 Task: Set up an automatic out-of-office reply in Outlook with the message 'I am on vacation' from 7/13/2023 to 7/24/2023.
Action: Mouse moved to (19, 130)
Screenshot: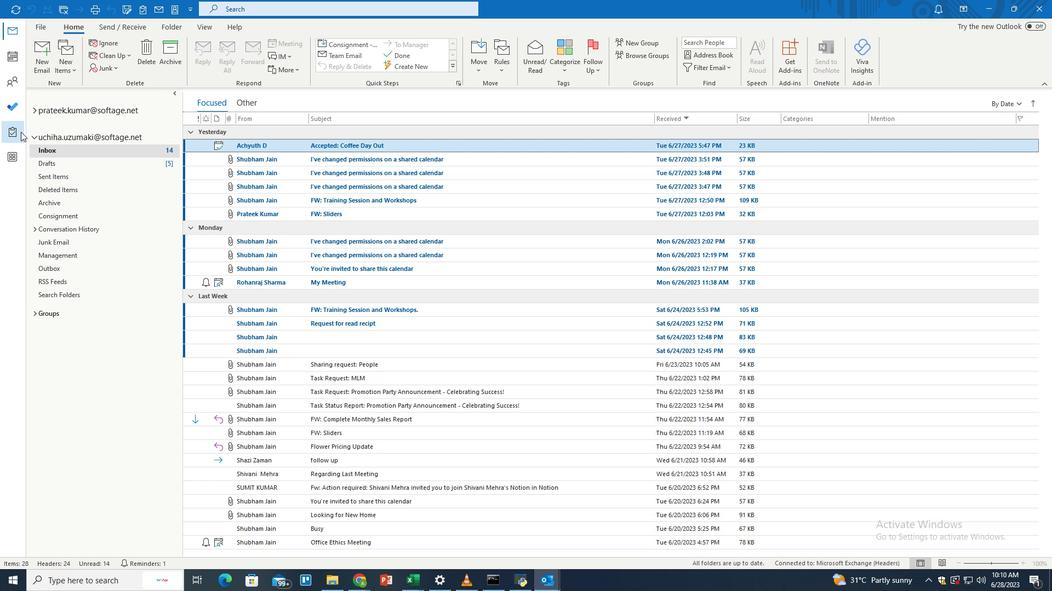 
Action: Mouse pressed left at (19, 130)
Screenshot: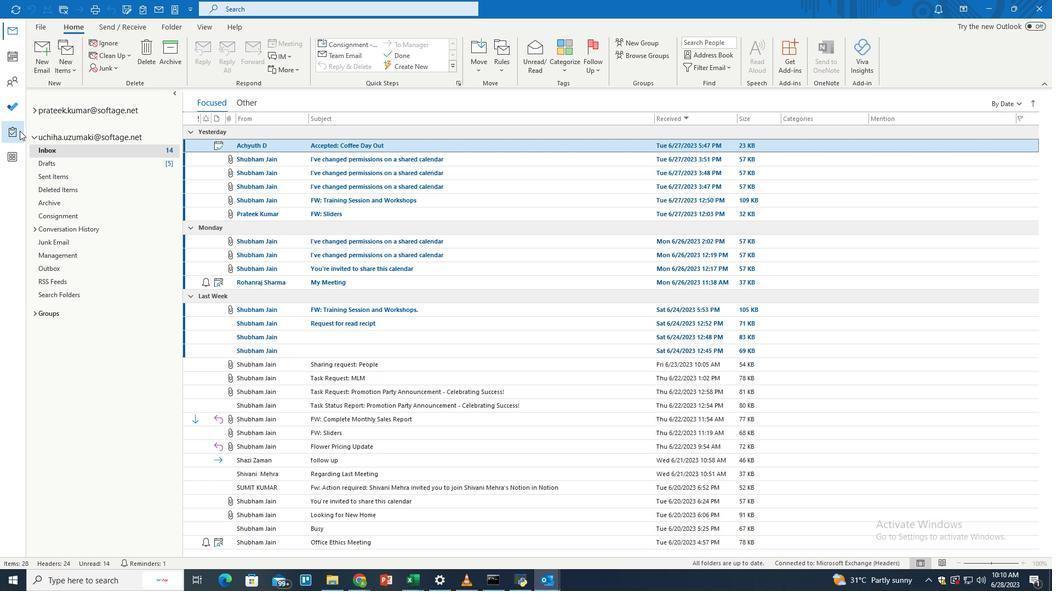 
Action: Mouse moved to (45, 24)
Screenshot: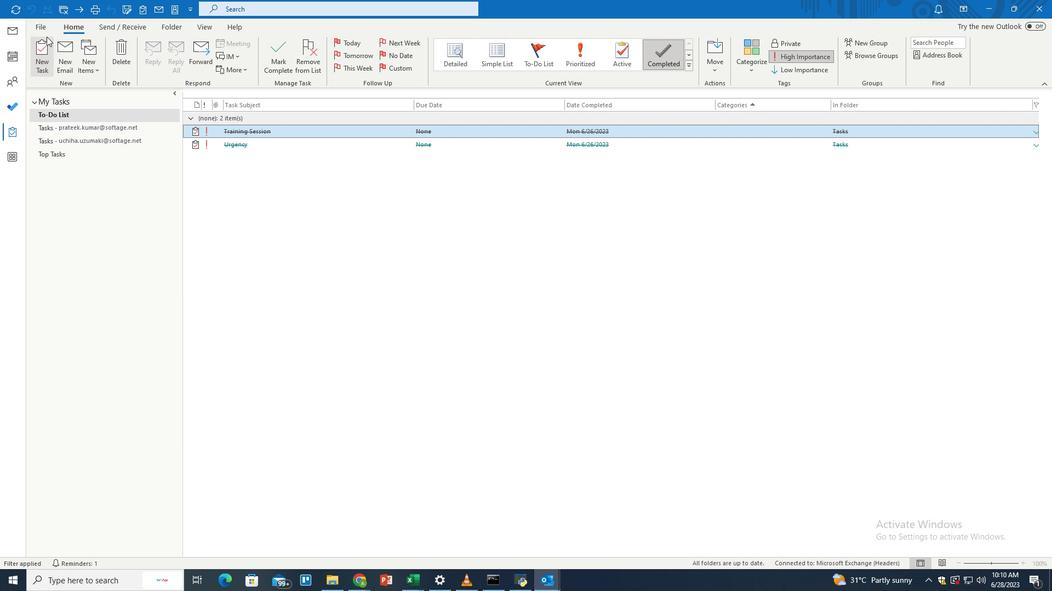 
Action: Mouse pressed left at (45, 24)
Screenshot: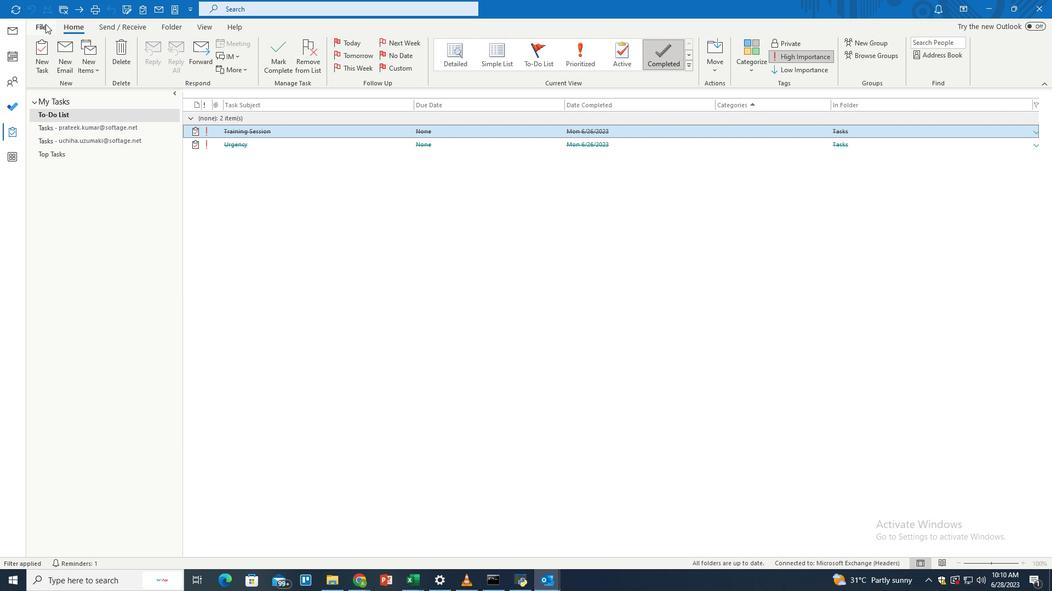 
Action: Mouse moved to (138, 235)
Screenshot: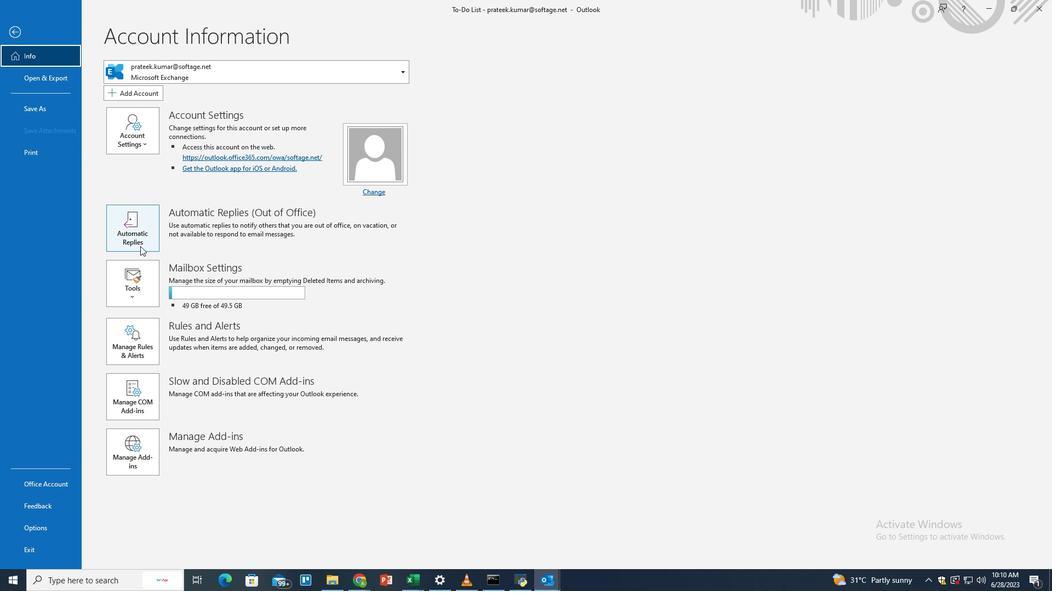 
Action: Mouse pressed left at (138, 235)
Screenshot: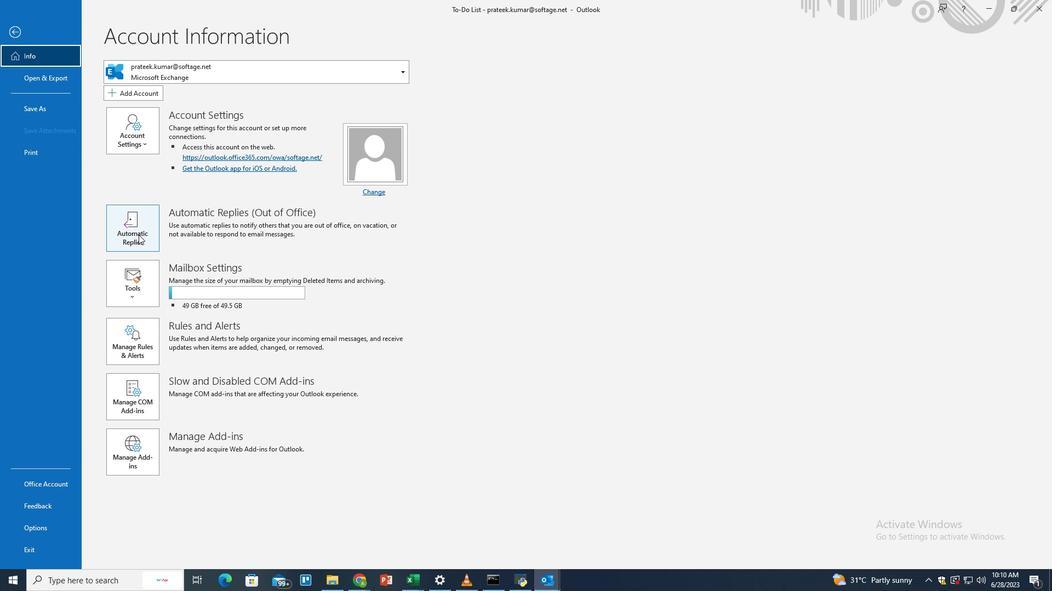 
Action: Mouse moved to (389, 166)
Screenshot: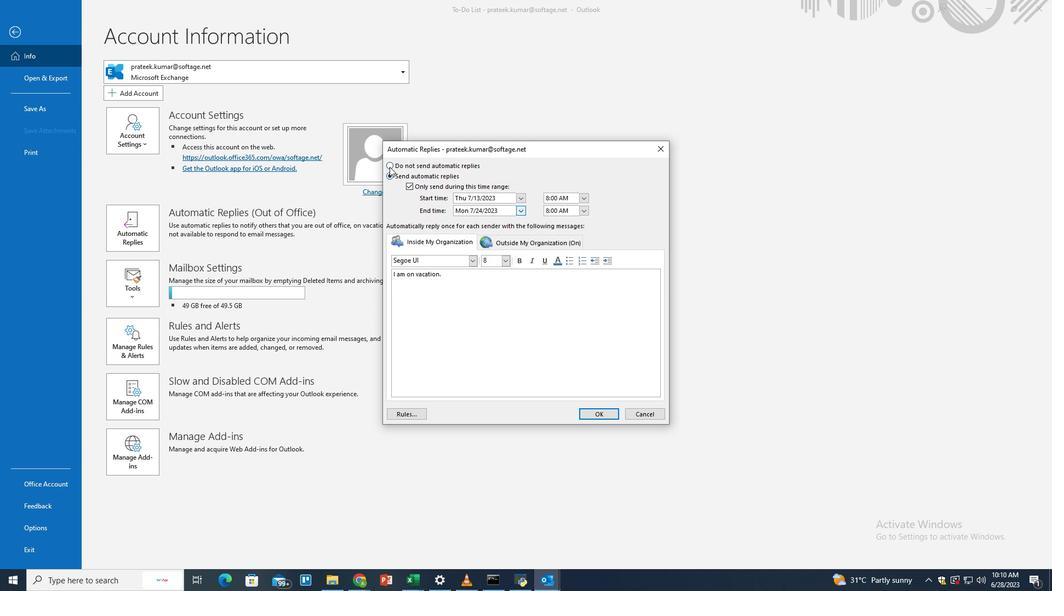 
Action: Mouse pressed left at (389, 166)
Screenshot: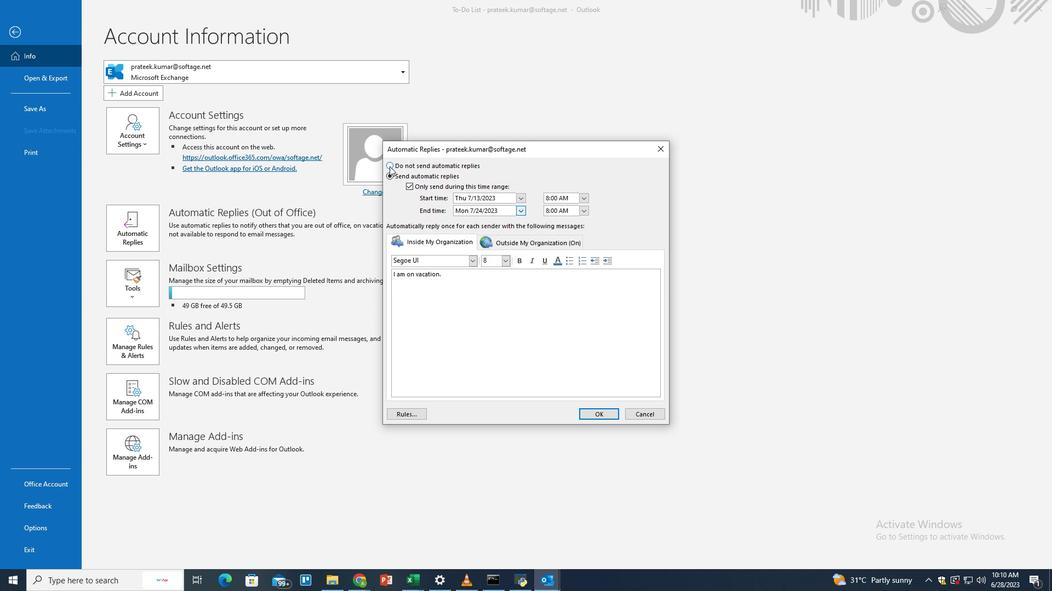 
Action: Mouse moved to (510, 242)
Screenshot: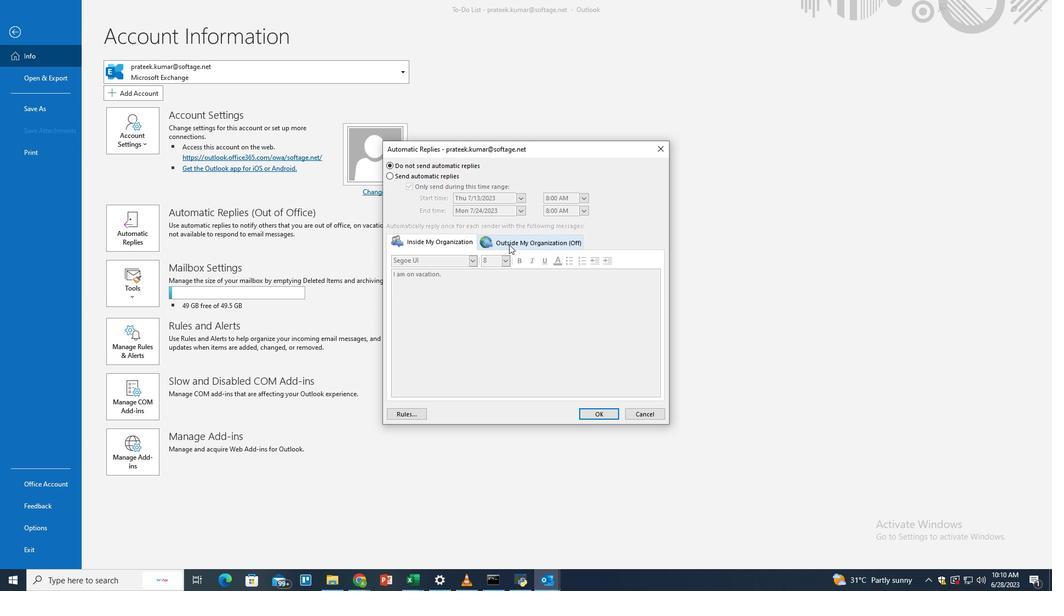 
Action: Mouse pressed left at (510, 242)
Screenshot: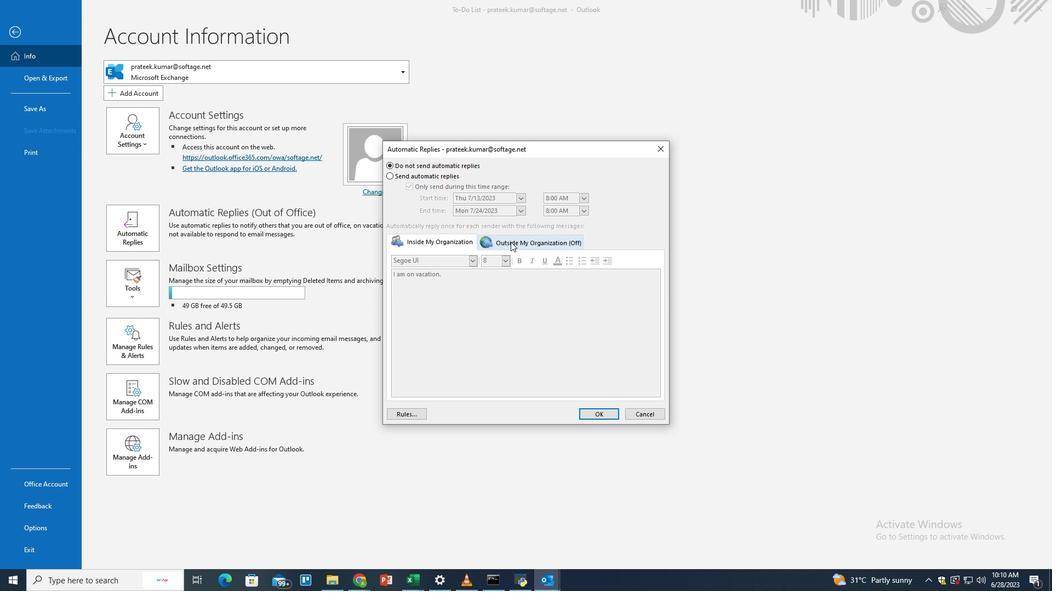 
Action: Mouse moved to (587, 412)
Screenshot: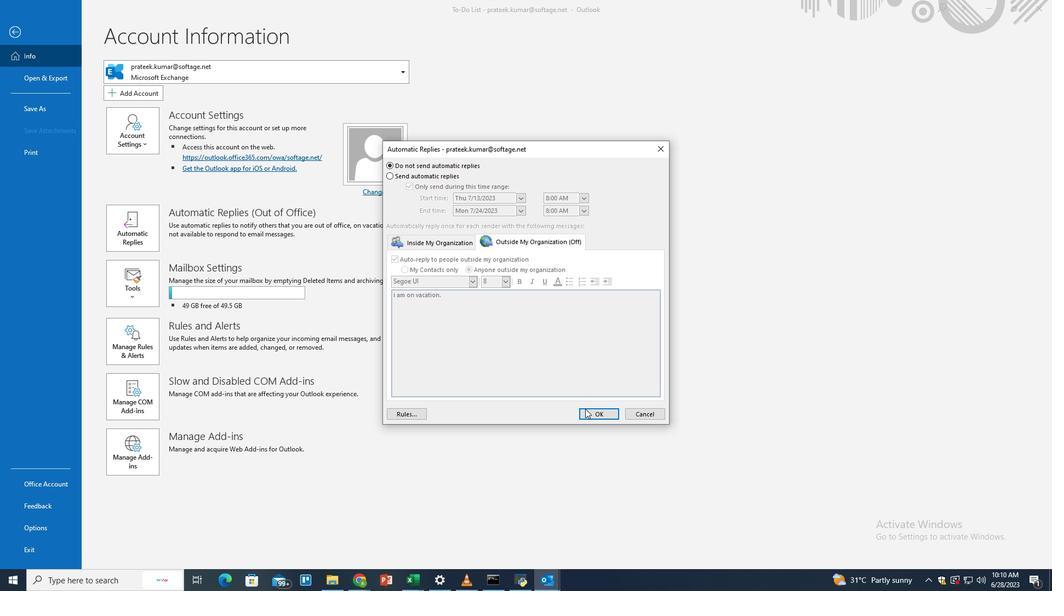 
Action: Mouse pressed left at (587, 412)
Screenshot: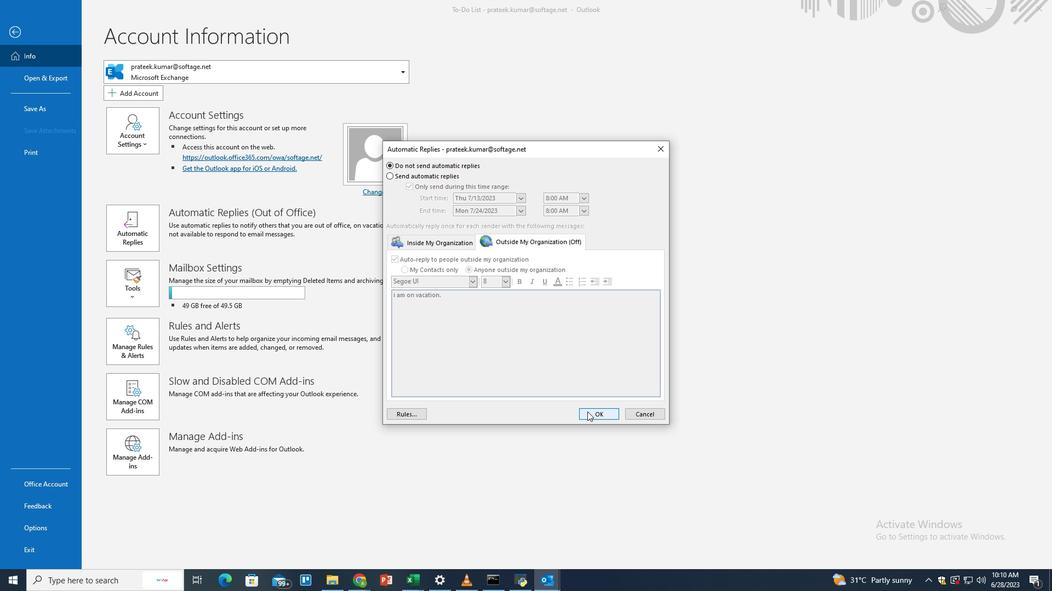 
